 Task: Add the task  Add support for image and video editing within the app to the section Data Visualization Sprint in the project VitalityTech and add a Due Date to the respective task as 2023/12/12.
Action: Mouse moved to (430, 492)
Screenshot: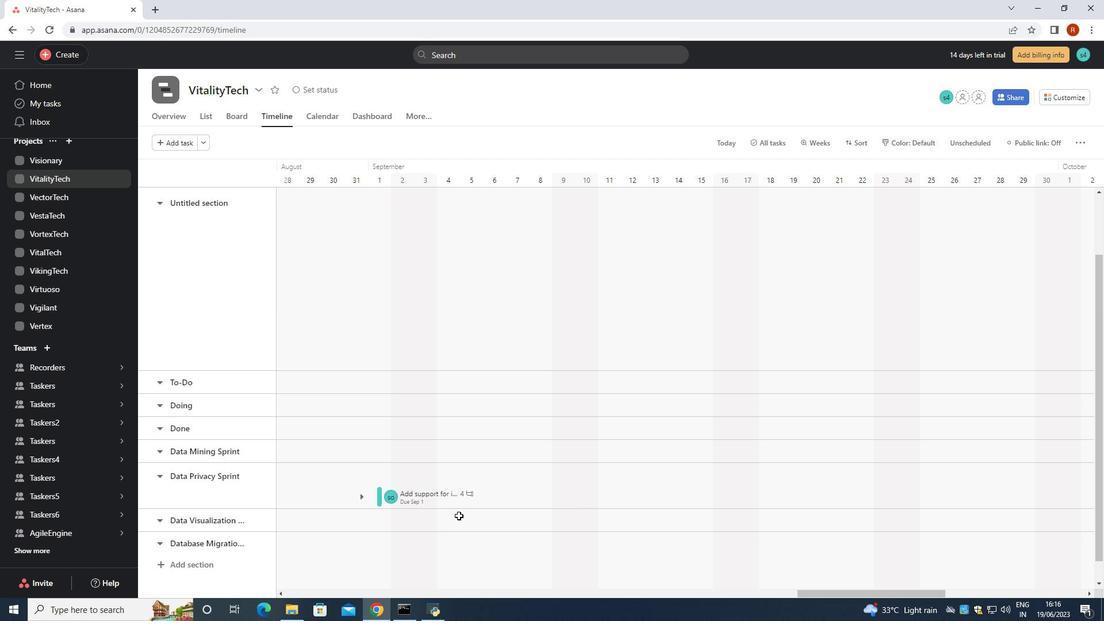 
Action: Mouse pressed left at (430, 492)
Screenshot: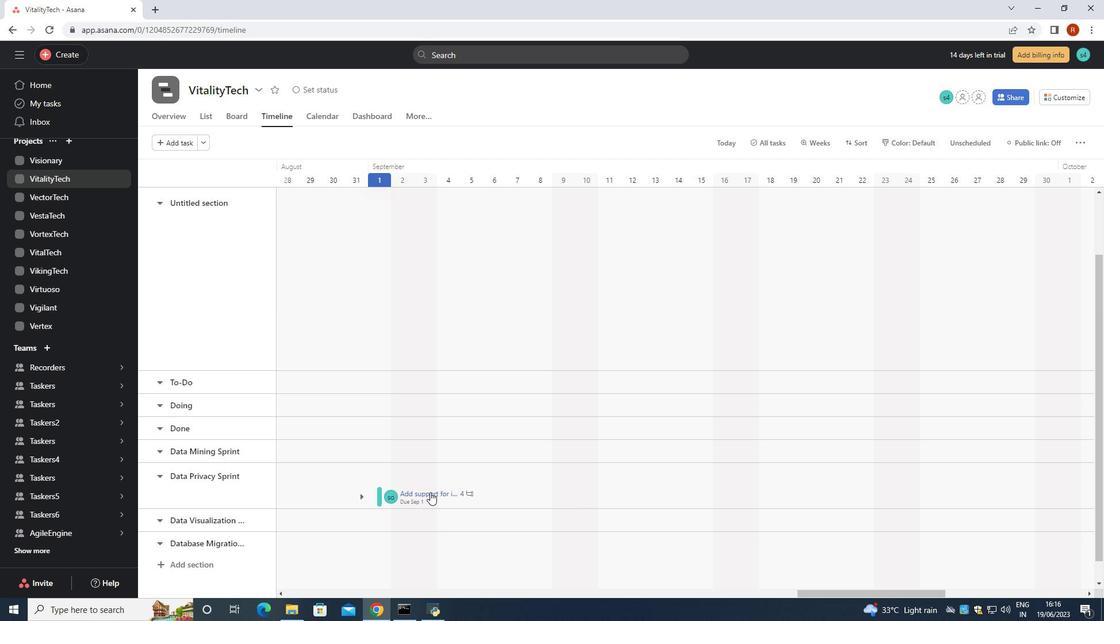 
Action: Mouse moved to (915, 256)
Screenshot: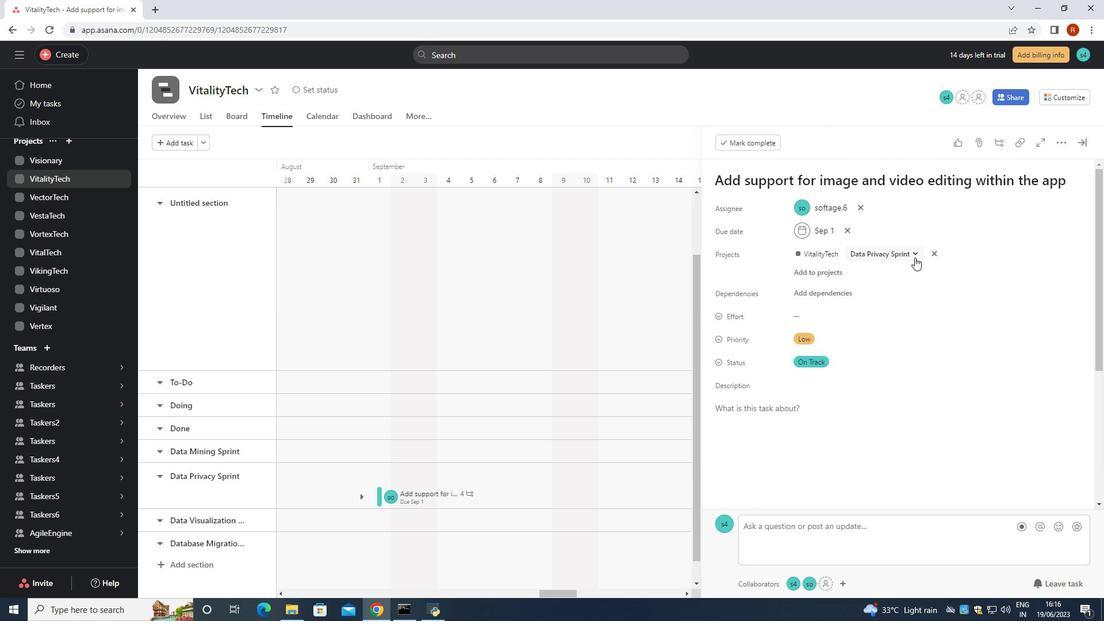 
Action: Mouse pressed left at (915, 256)
Screenshot: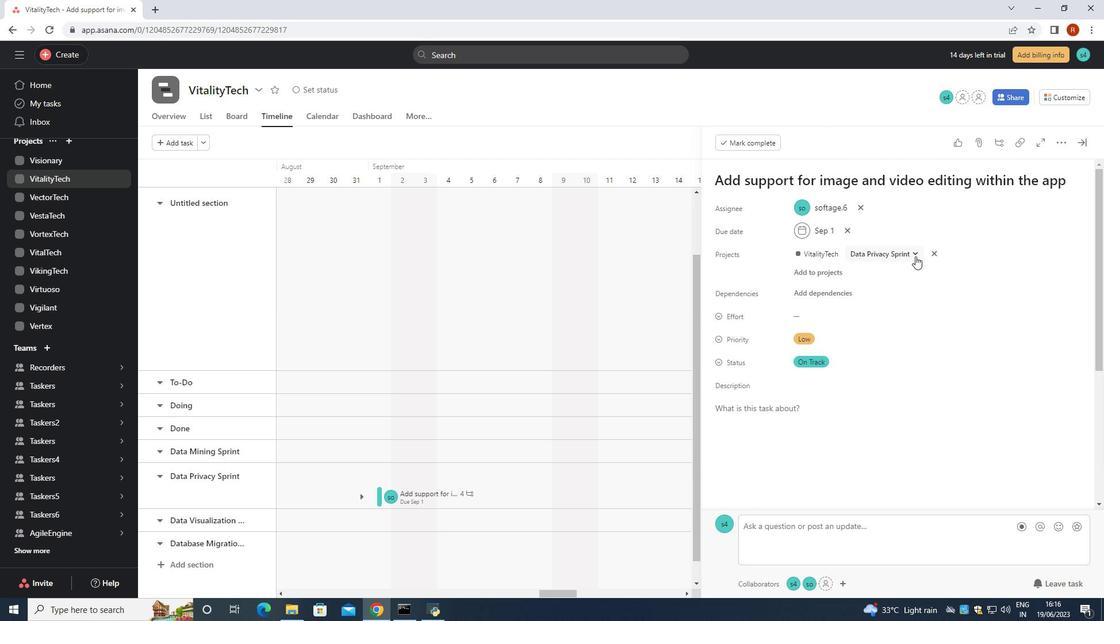 
Action: Mouse moved to (879, 403)
Screenshot: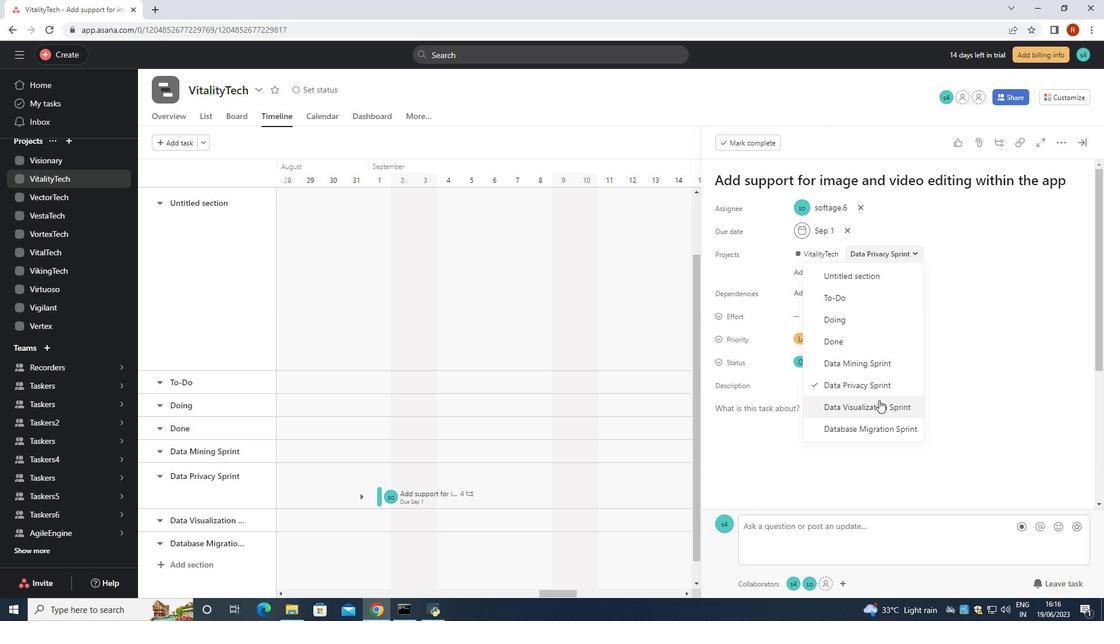 
Action: Mouse pressed left at (879, 403)
Screenshot: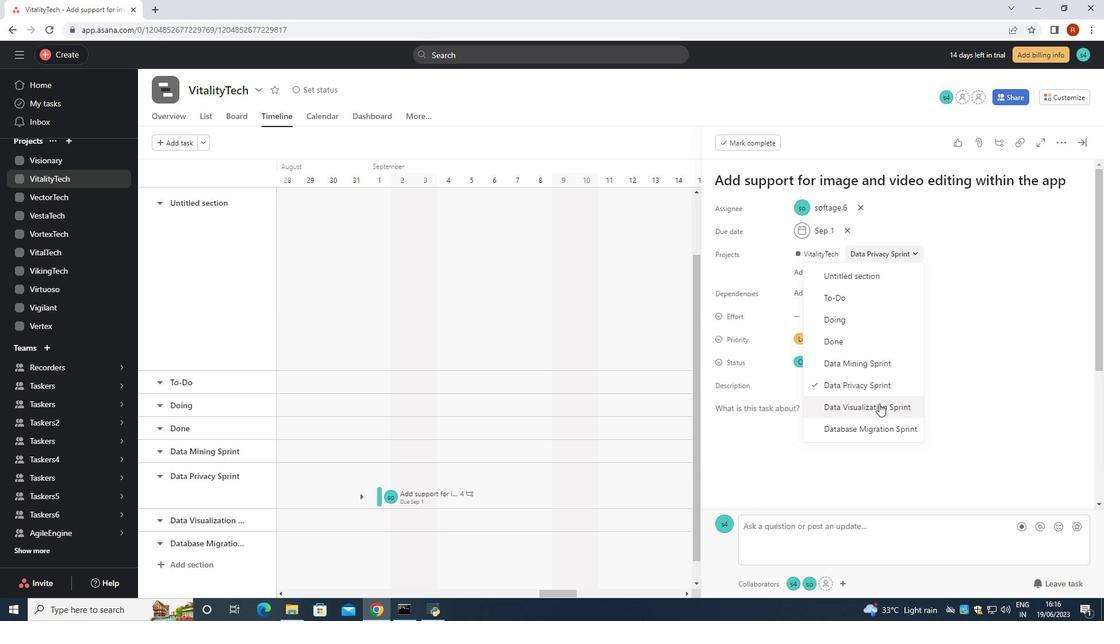 
Action: Mouse moved to (845, 231)
Screenshot: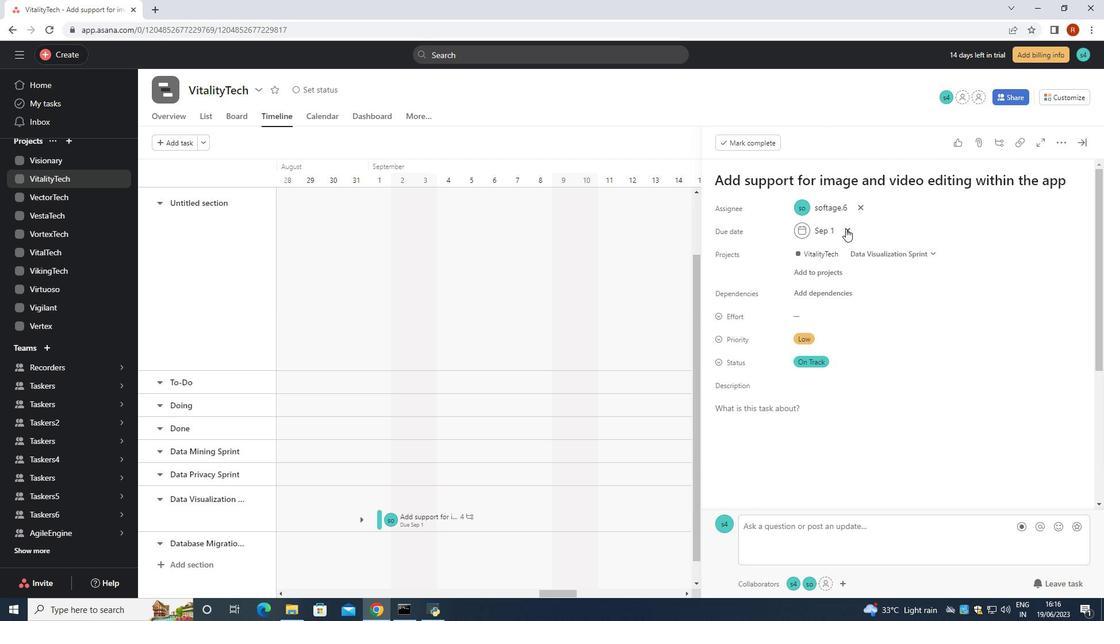
Action: Mouse pressed left at (845, 231)
Screenshot: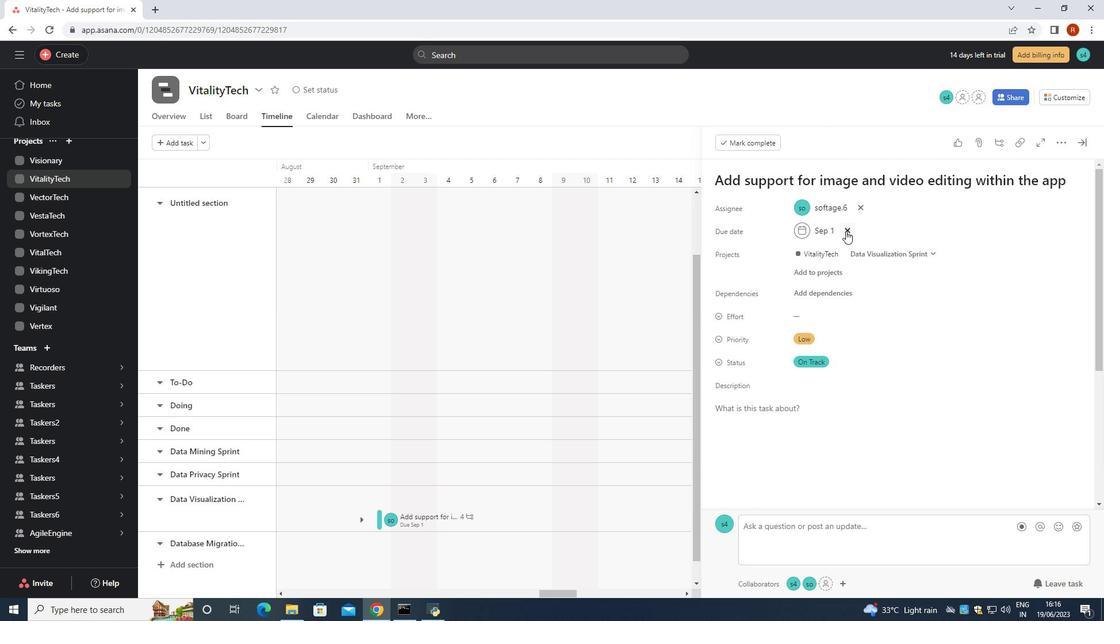 
Action: Mouse moved to (831, 232)
Screenshot: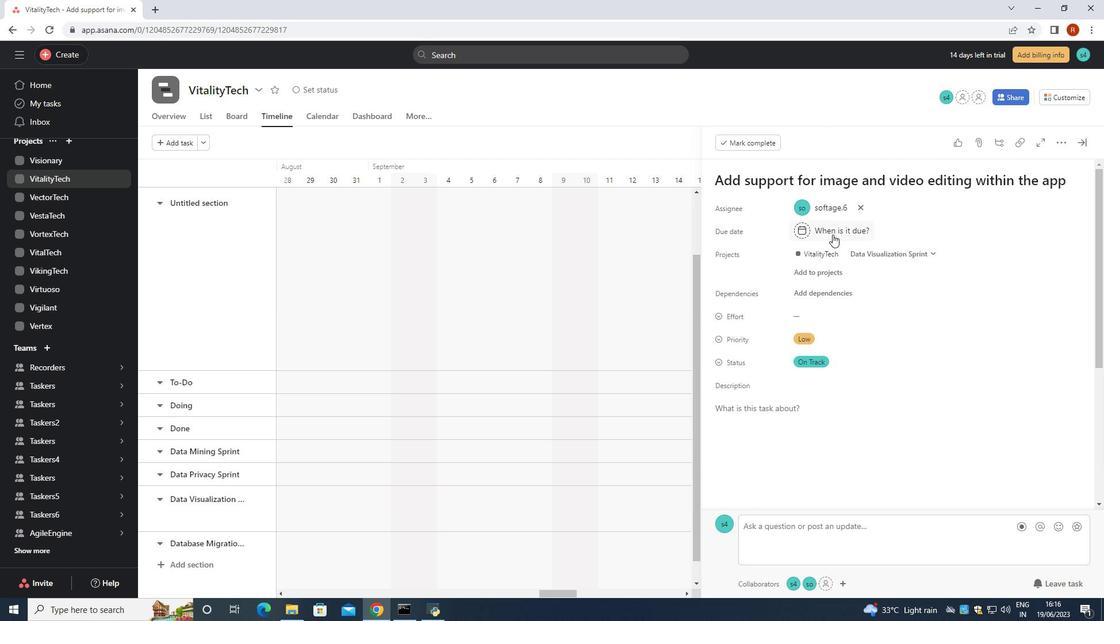 
Action: Mouse pressed left at (831, 232)
Screenshot: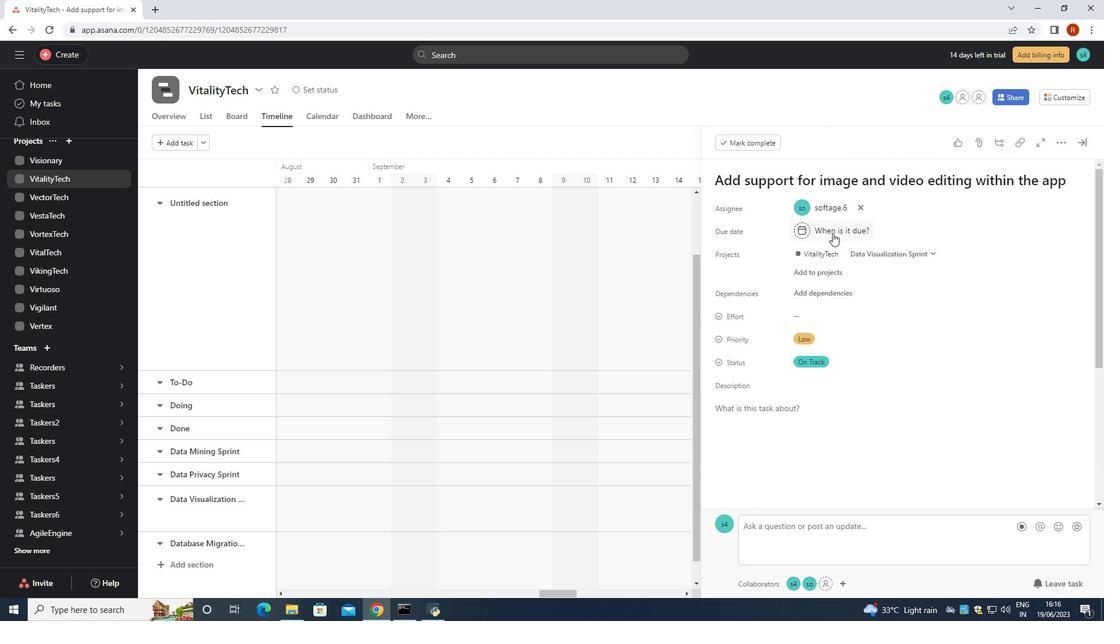 
Action: Mouse moved to (808, 259)
Screenshot: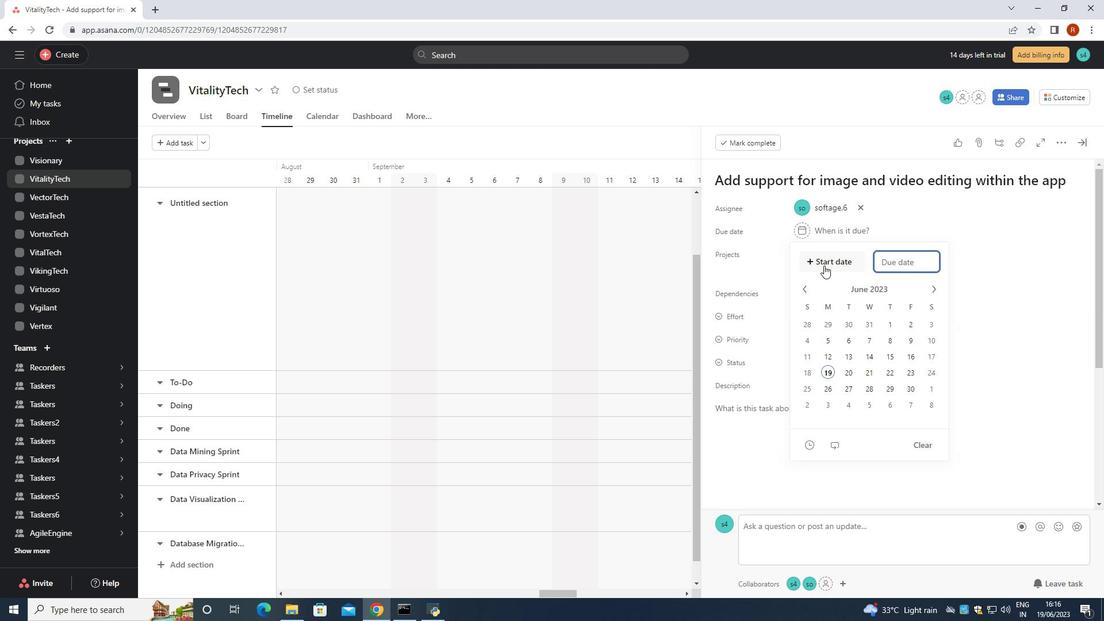 
Action: Key pressed 2023/12/12/<Key.backspace><Key.enter>
Screenshot: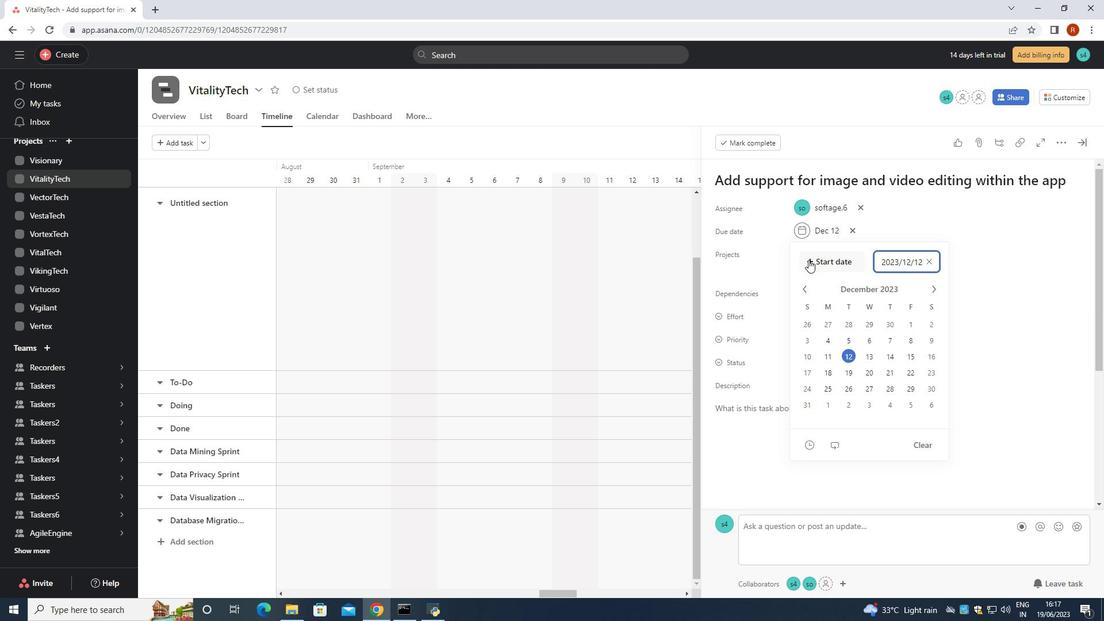 
Action: Mouse moved to (896, 306)
Screenshot: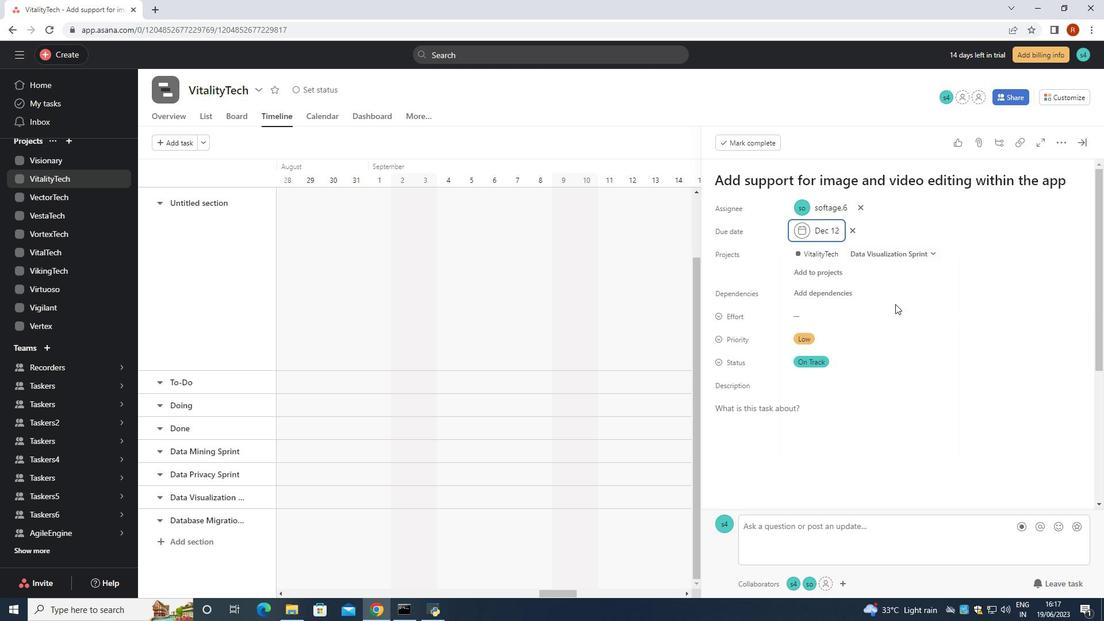 
